 Task: Click on send.
Action: Mouse moved to (702, 90)
Screenshot: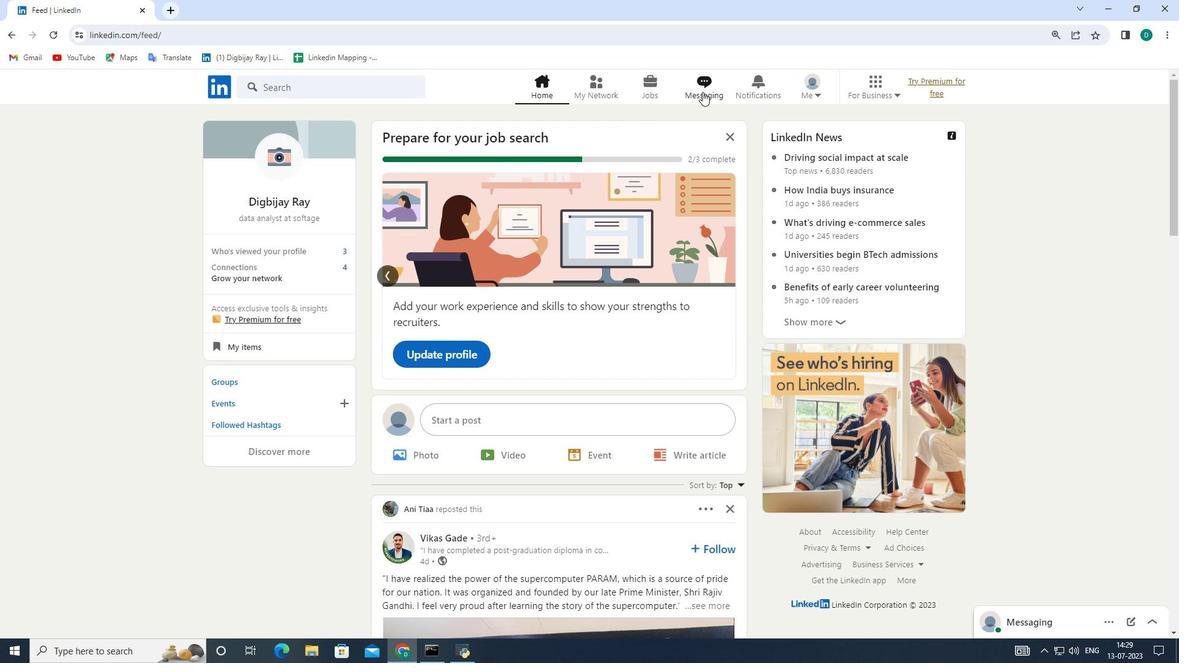
Action: Mouse pressed left at (702, 90)
Screenshot: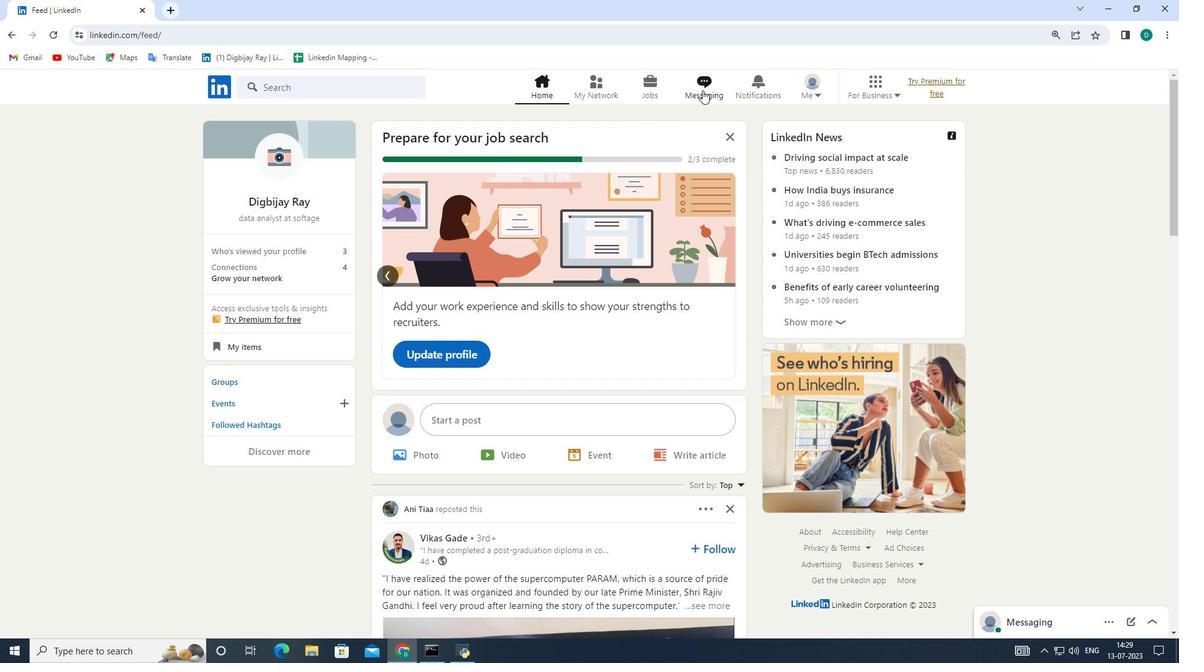 
Action: Mouse moved to (678, 143)
Screenshot: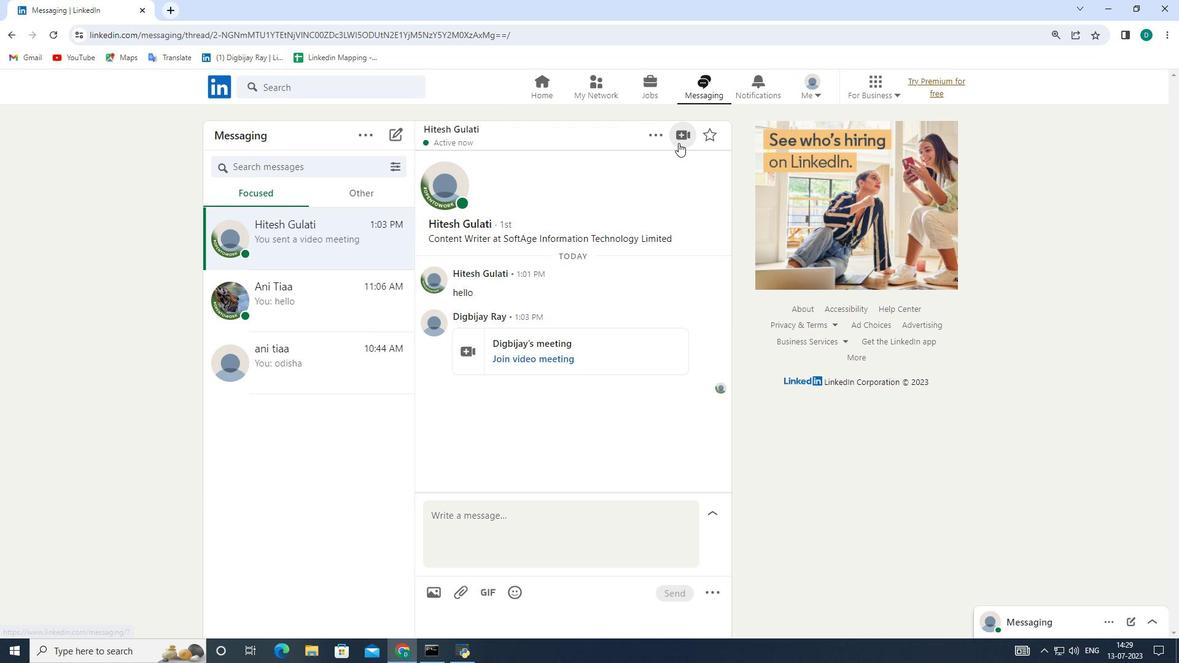 
Action: Mouse pressed left at (678, 143)
Screenshot: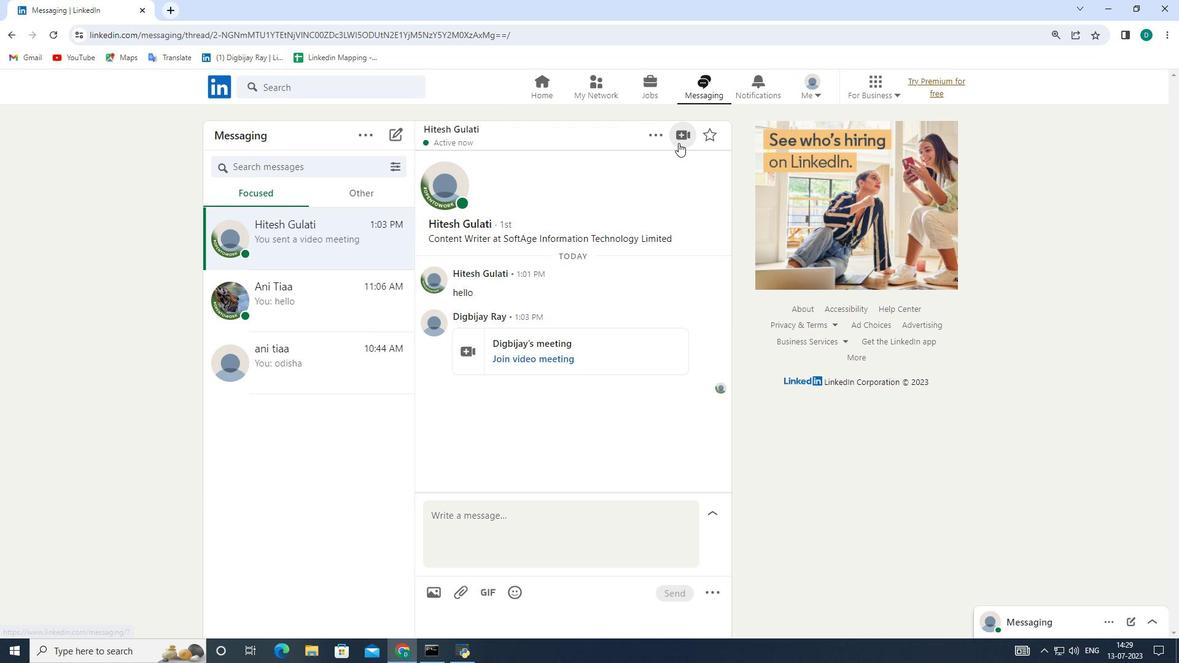 
Action: Mouse moved to (591, 195)
Screenshot: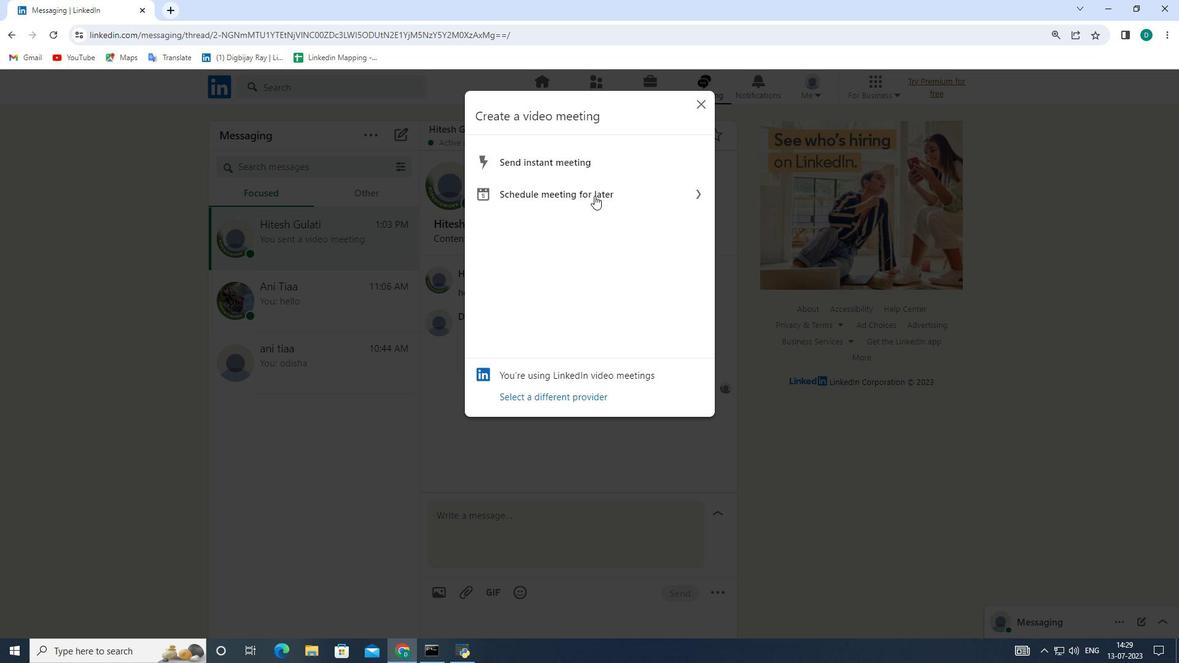 
Action: Mouse pressed left at (591, 195)
Screenshot: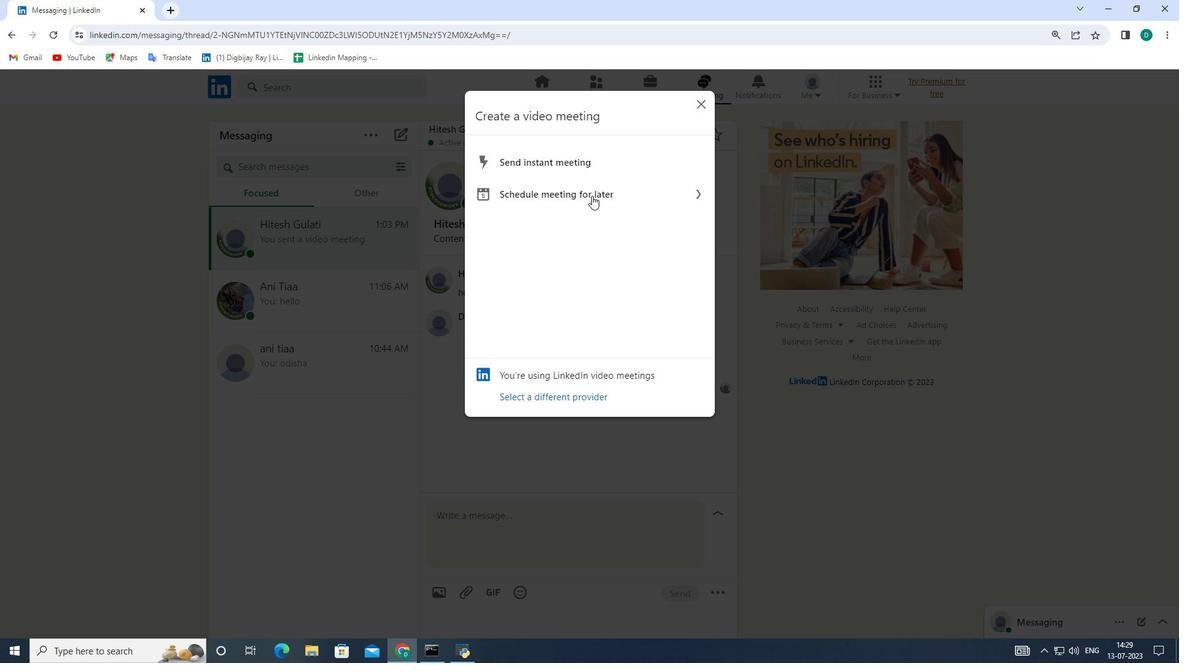 
Action: Mouse moved to (669, 391)
Screenshot: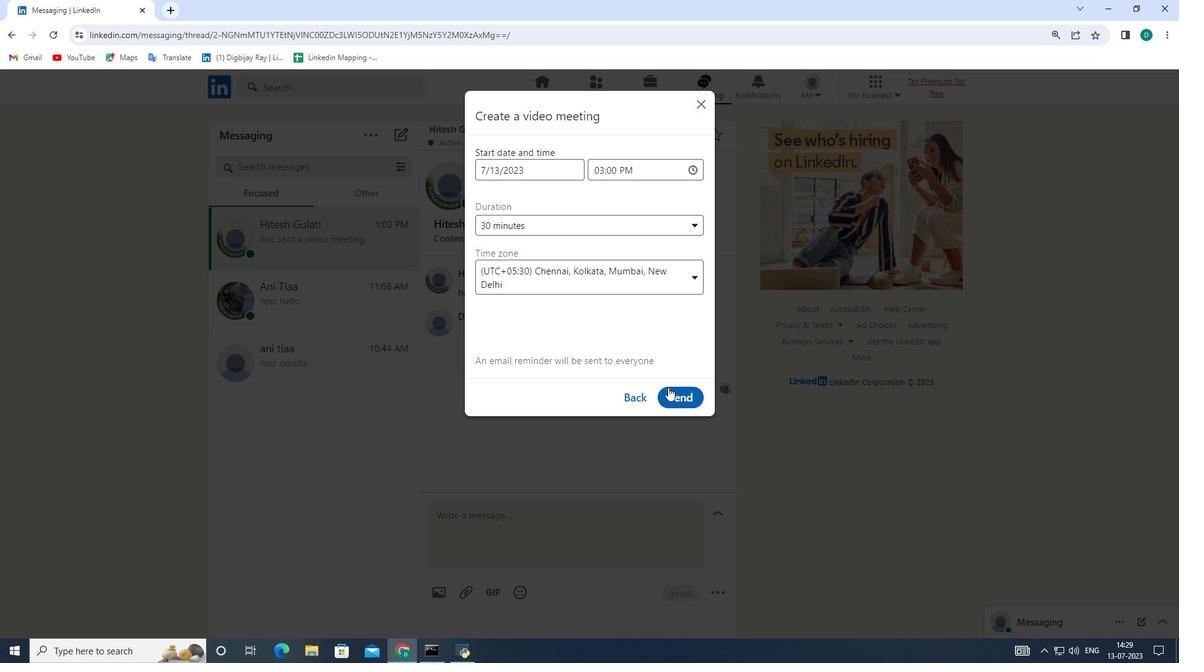 
Action: Mouse pressed left at (669, 391)
Screenshot: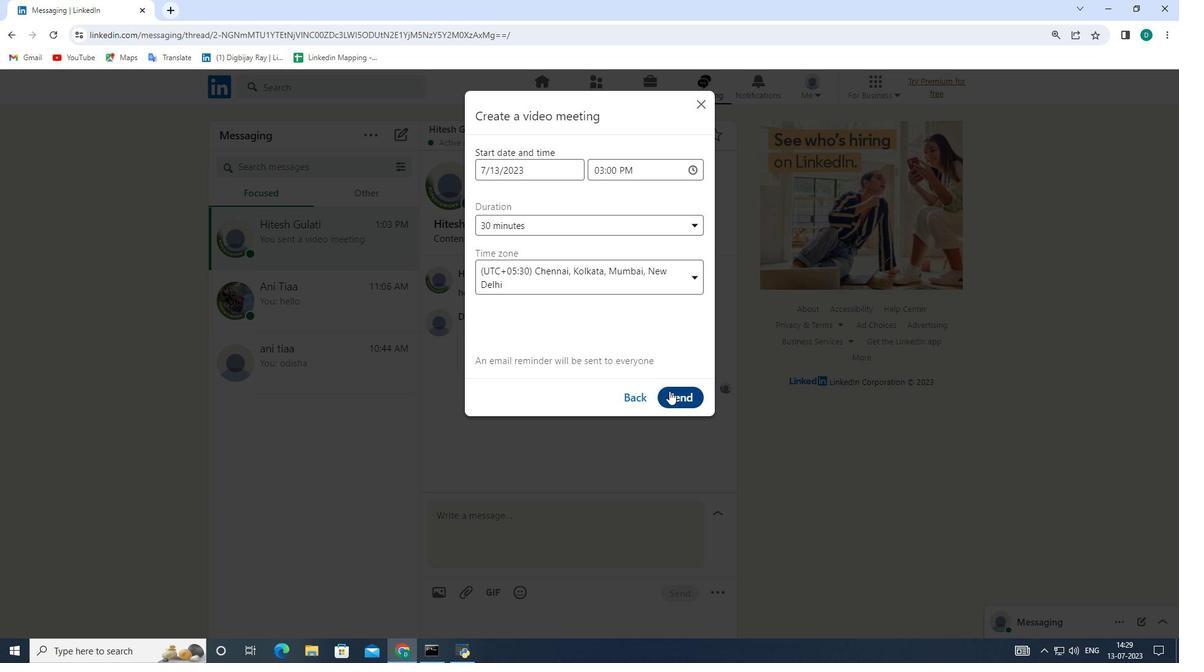 
Action: Mouse moved to (672, 390)
Screenshot: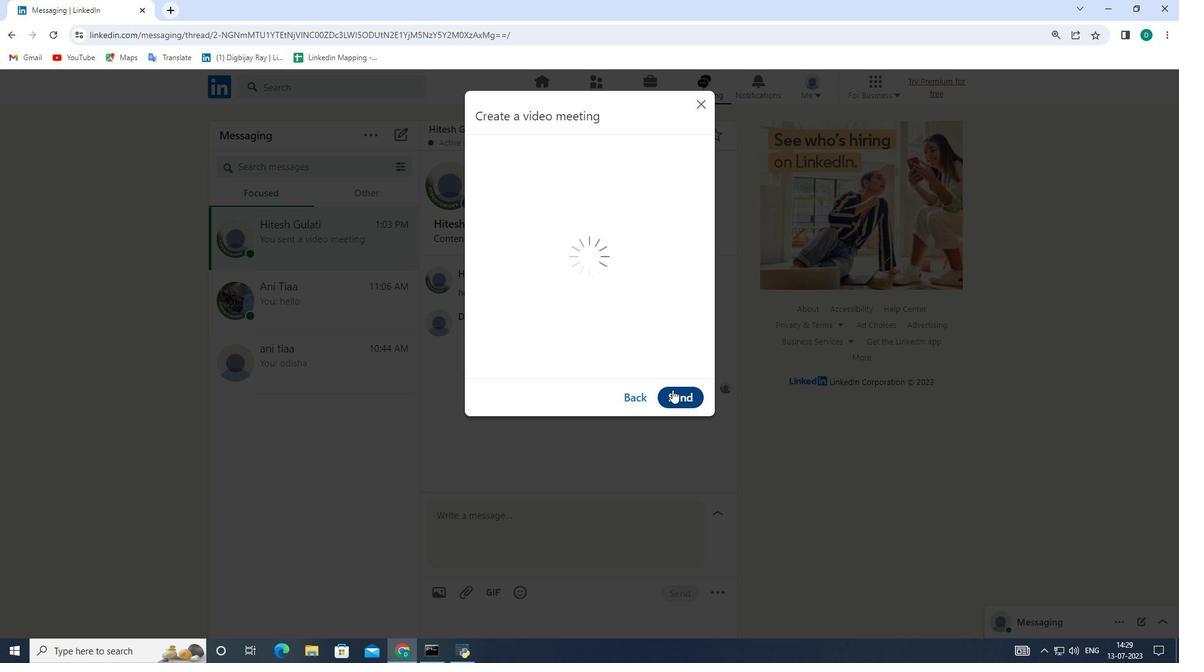 
